 Task: Change the forced chrome in the image demuxer to 100.
Action: Mouse moved to (109, 15)
Screenshot: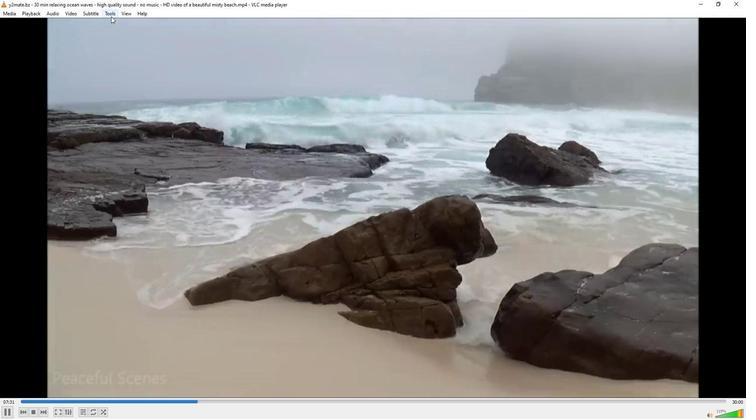 
Action: Mouse pressed left at (109, 15)
Screenshot: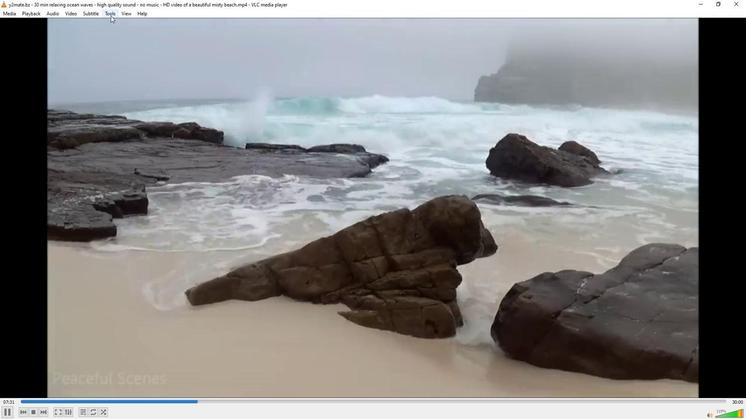 
Action: Mouse moved to (142, 103)
Screenshot: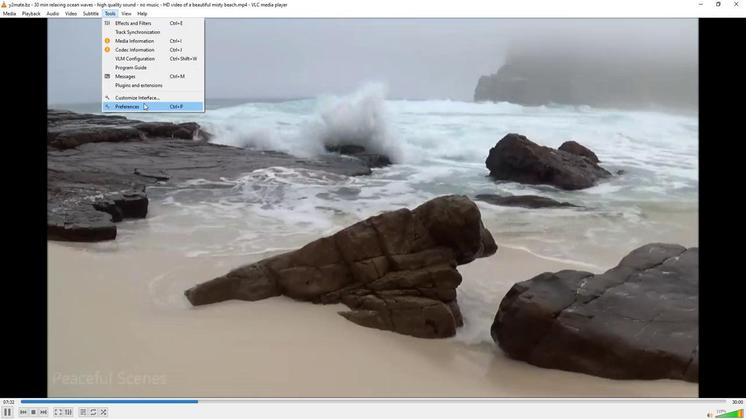 
Action: Mouse pressed left at (142, 103)
Screenshot: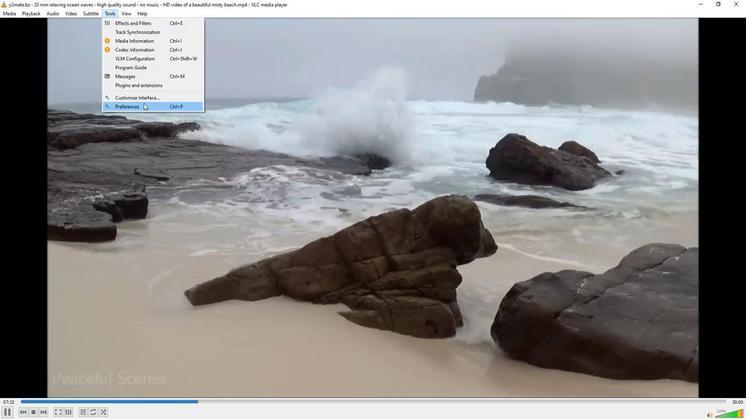 
Action: Mouse moved to (205, 323)
Screenshot: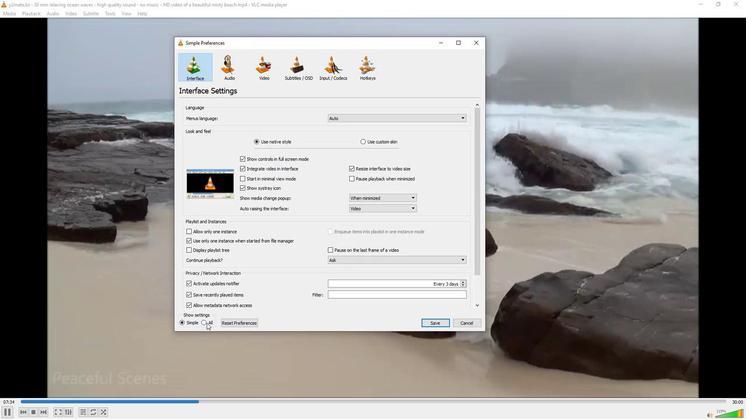 
Action: Mouse pressed left at (205, 323)
Screenshot: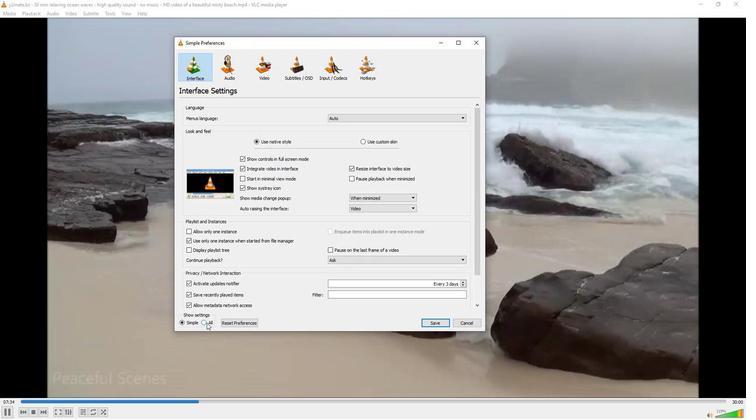 
Action: Mouse moved to (191, 214)
Screenshot: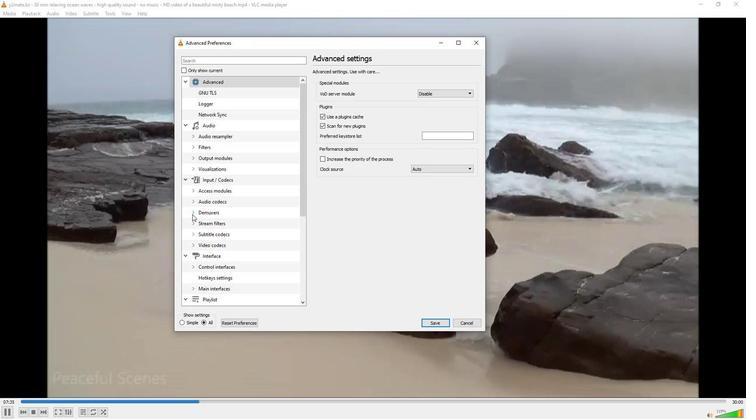 
Action: Mouse pressed left at (191, 214)
Screenshot: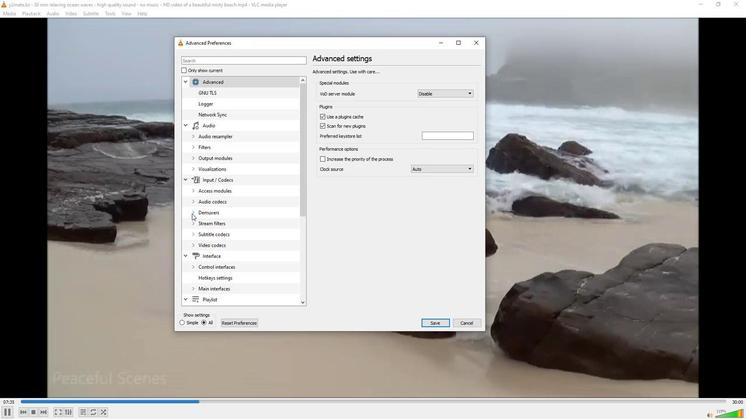 
Action: Mouse moved to (213, 300)
Screenshot: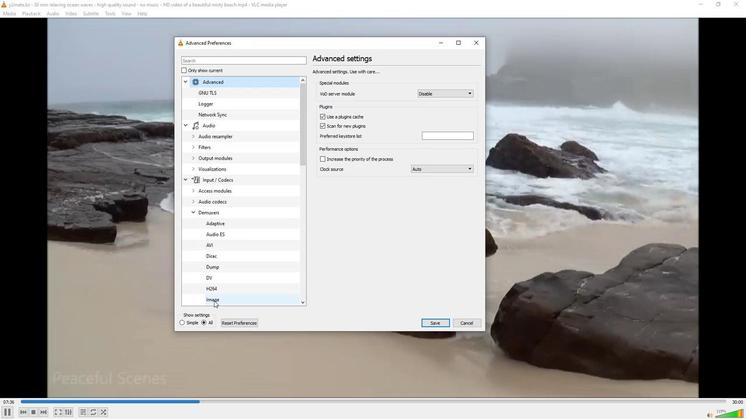 
Action: Mouse pressed left at (213, 300)
Screenshot: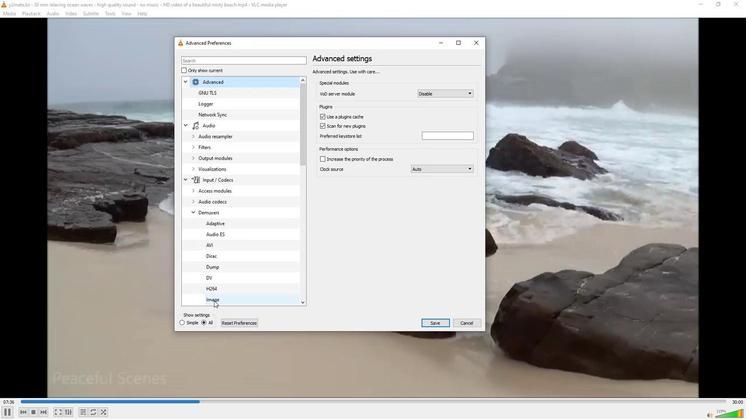 
Action: Mouse moved to (437, 114)
Screenshot: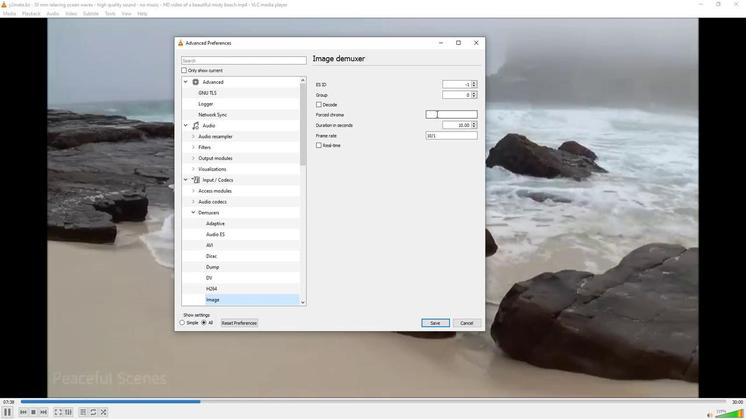 
Action: Mouse pressed left at (437, 114)
Screenshot: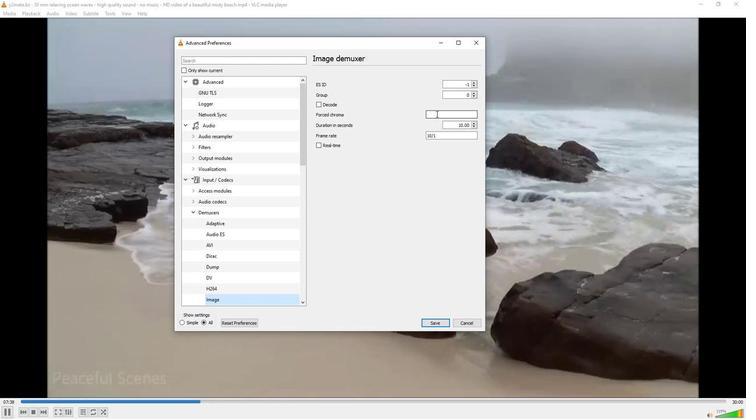 
Action: Mouse moved to (437, 115)
Screenshot: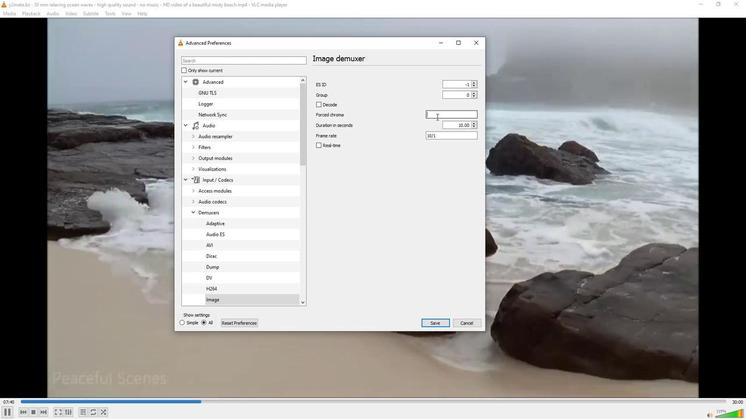 
Action: Key pressed 1
Screenshot: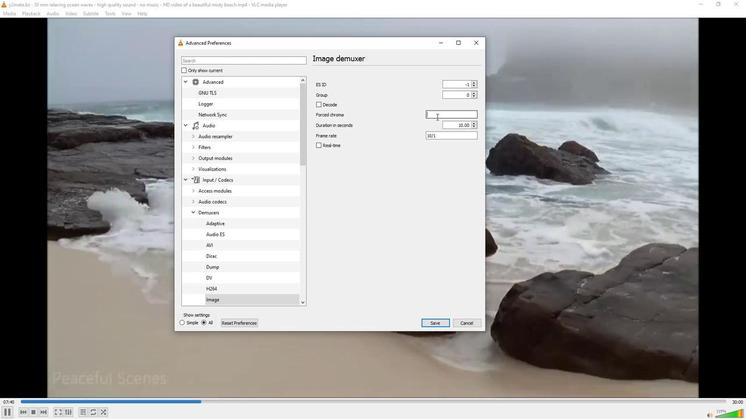 
Action: Mouse moved to (438, 122)
Screenshot: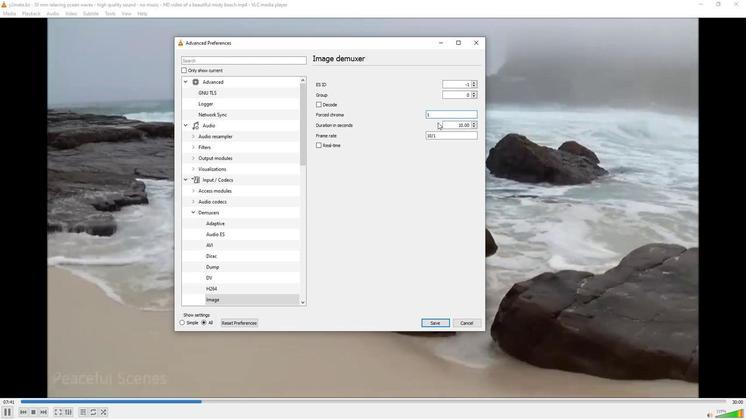 
Action: Key pressed 0
Screenshot: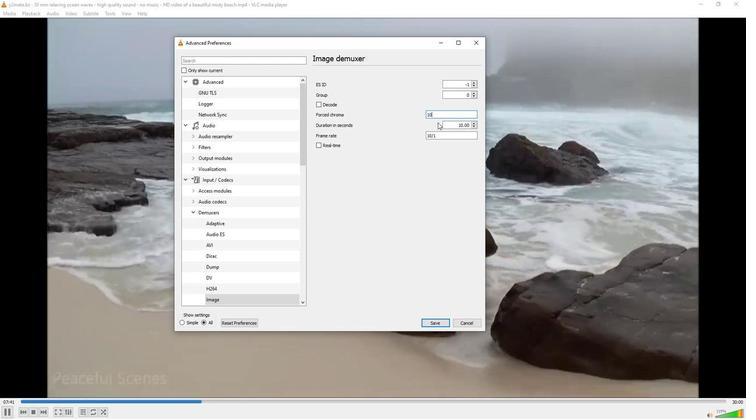 
Action: Mouse moved to (438, 127)
Screenshot: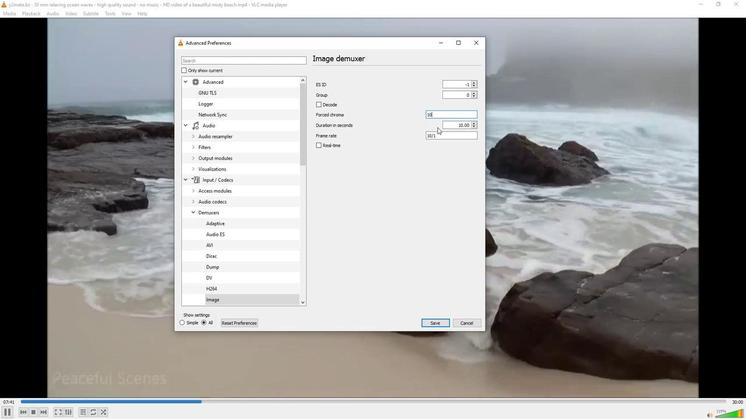 
Action: Key pressed 0
Screenshot: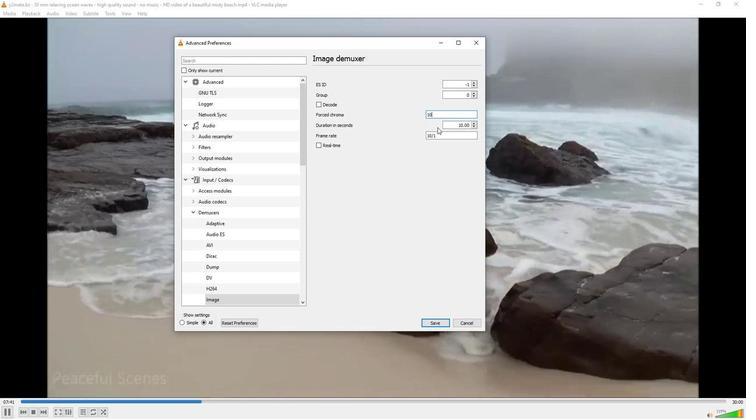 
Action: Mouse moved to (426, 155)
Screenshot: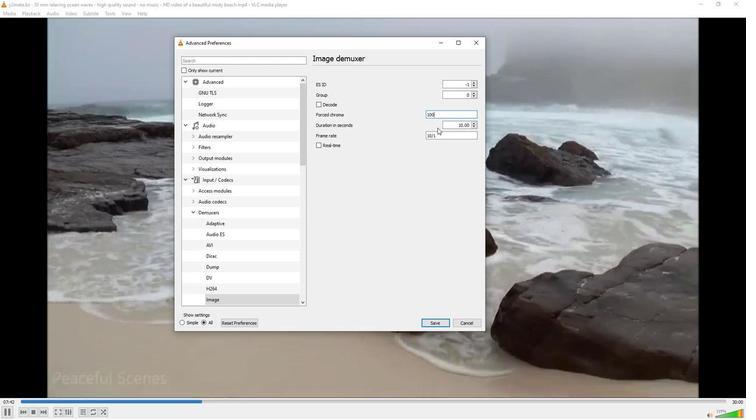 
